 Task: For heading Arial black with underline.  font size for heading18,  'Change the font style of data to'Calibri.  and font size to 9,  Change the alignment of both headline & data to Align center.  In the sheet  Data Collection Template
Action: Mouse moved to (972, 127)
Screenshot: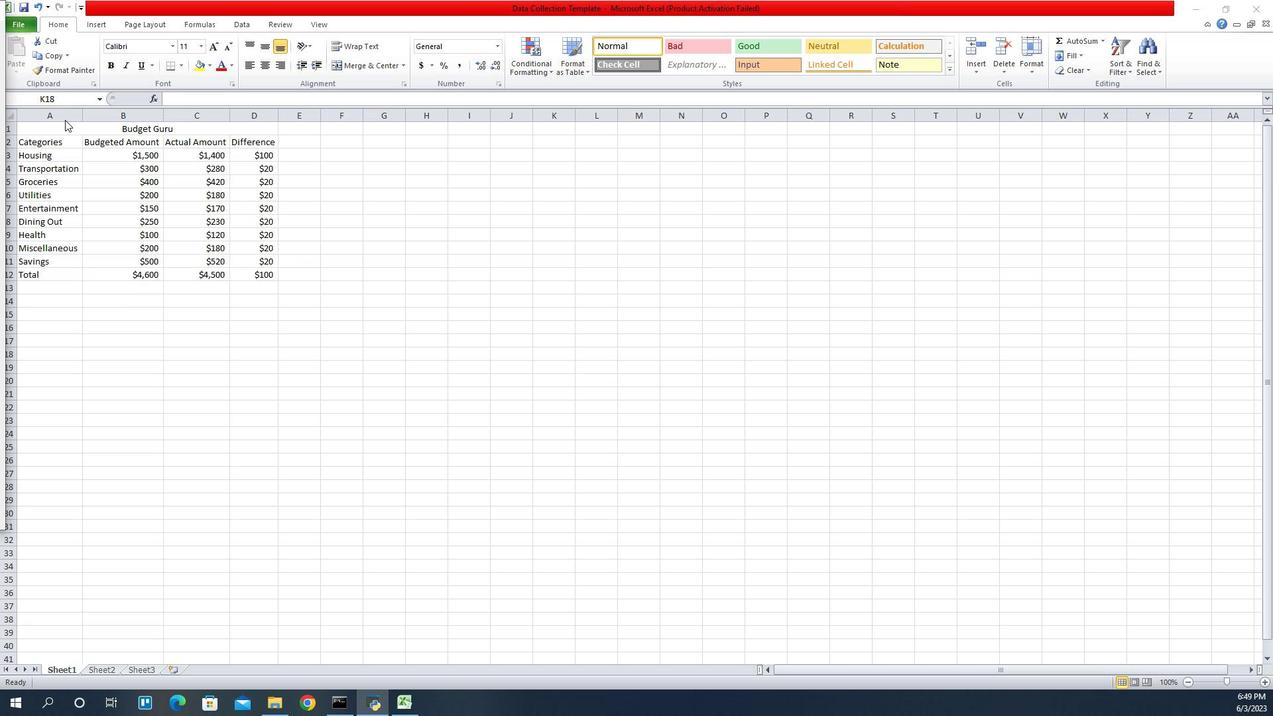 
Action: Mouse pressed left at (972, 127)
Screenshot: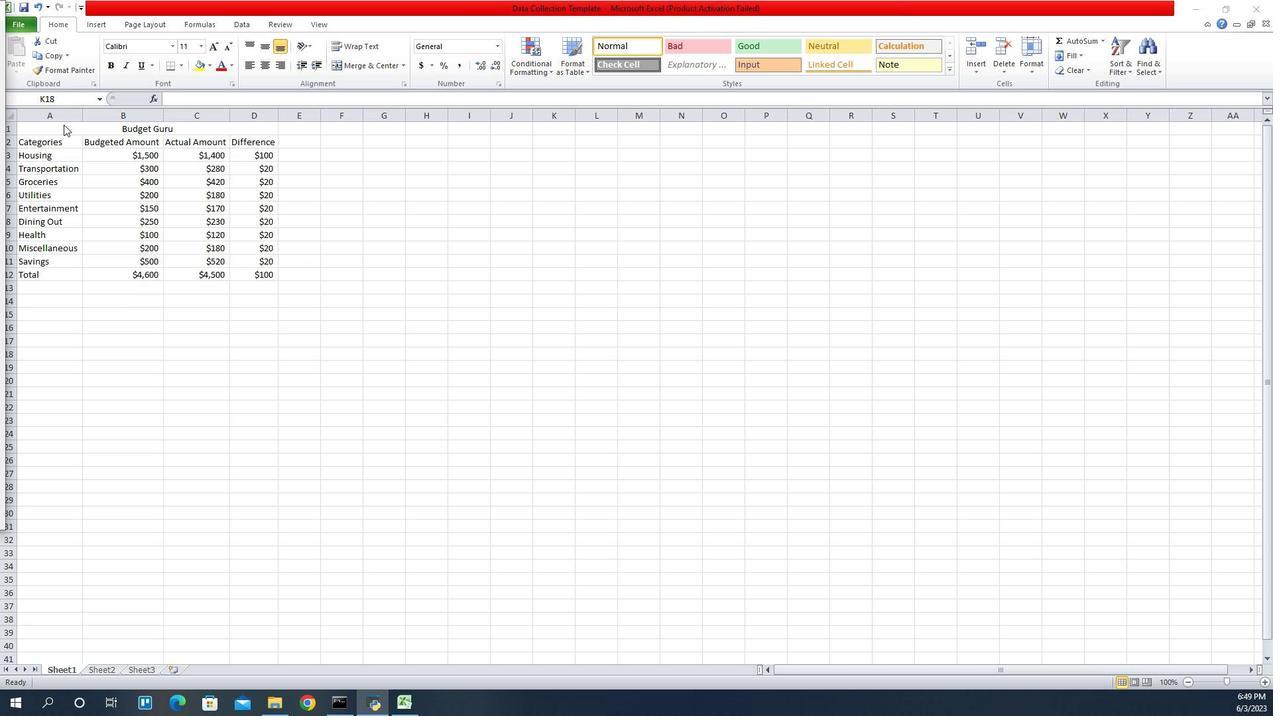 
Action: Mouse moved to (973, 134)
Screenshot: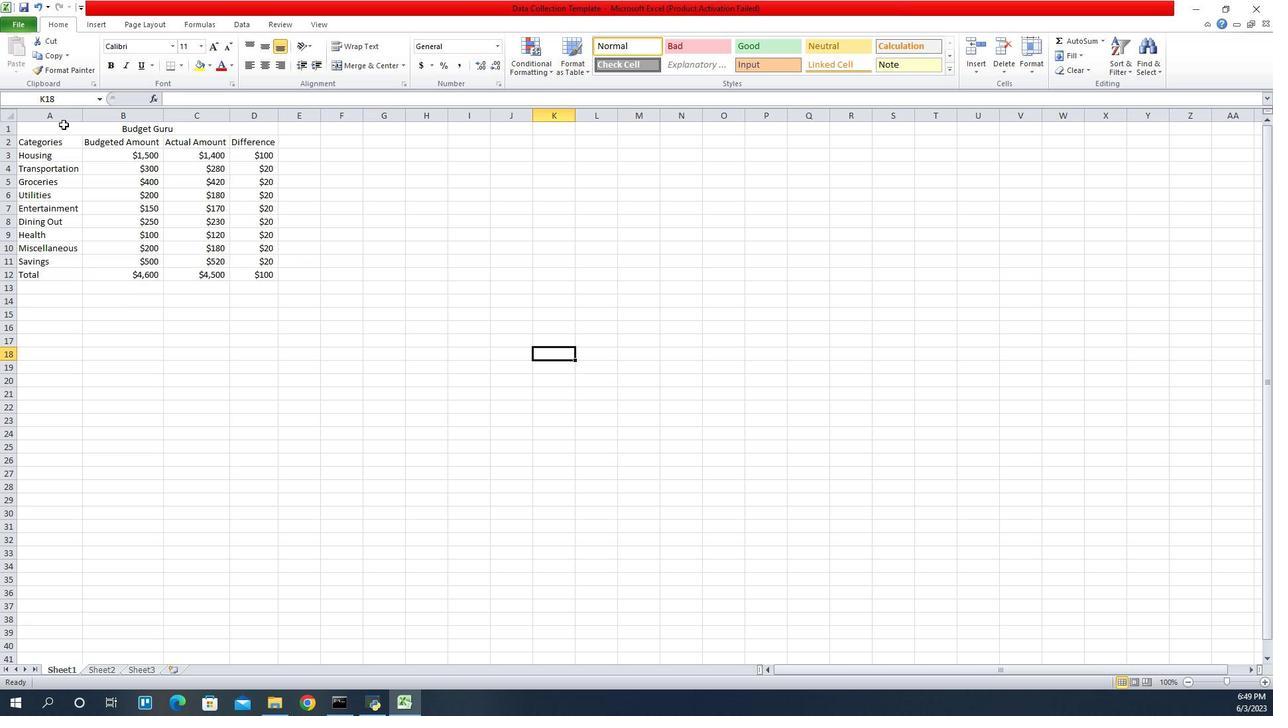 
Action: Mouse pressed left at (973, 134)
Screenshot: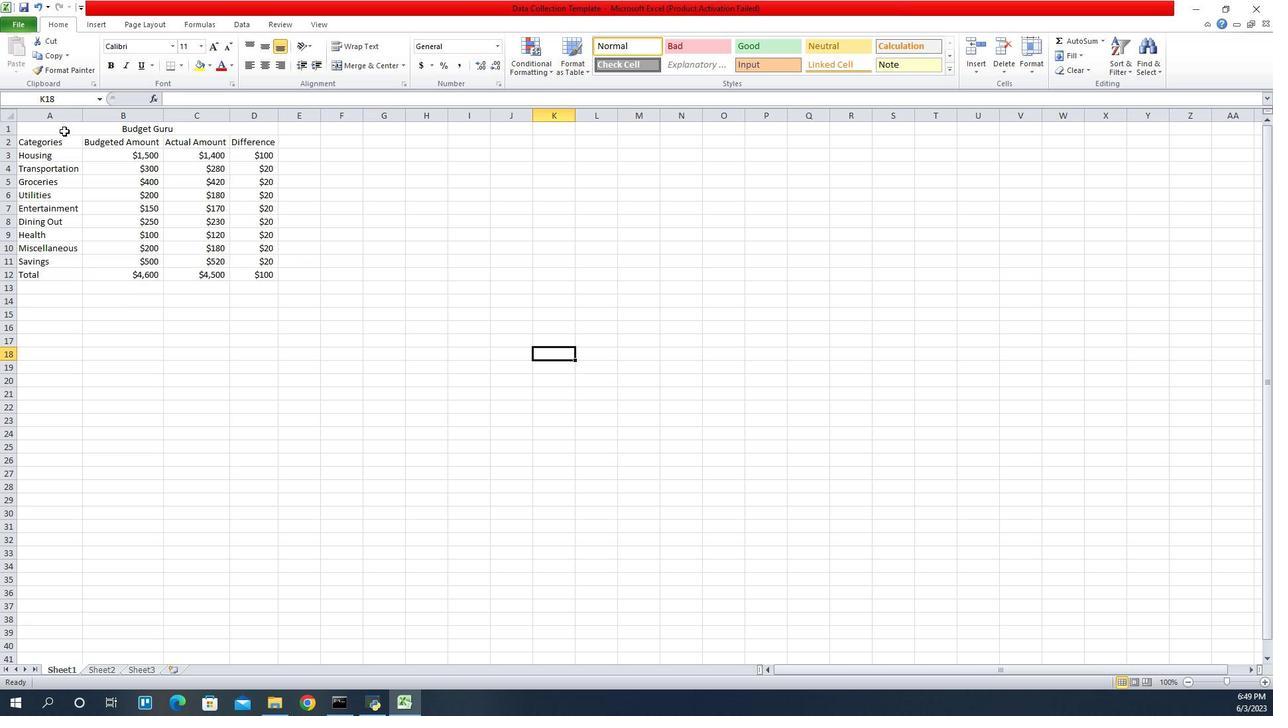 
Action: Mouse moved to (1084, 45)
Screenshot: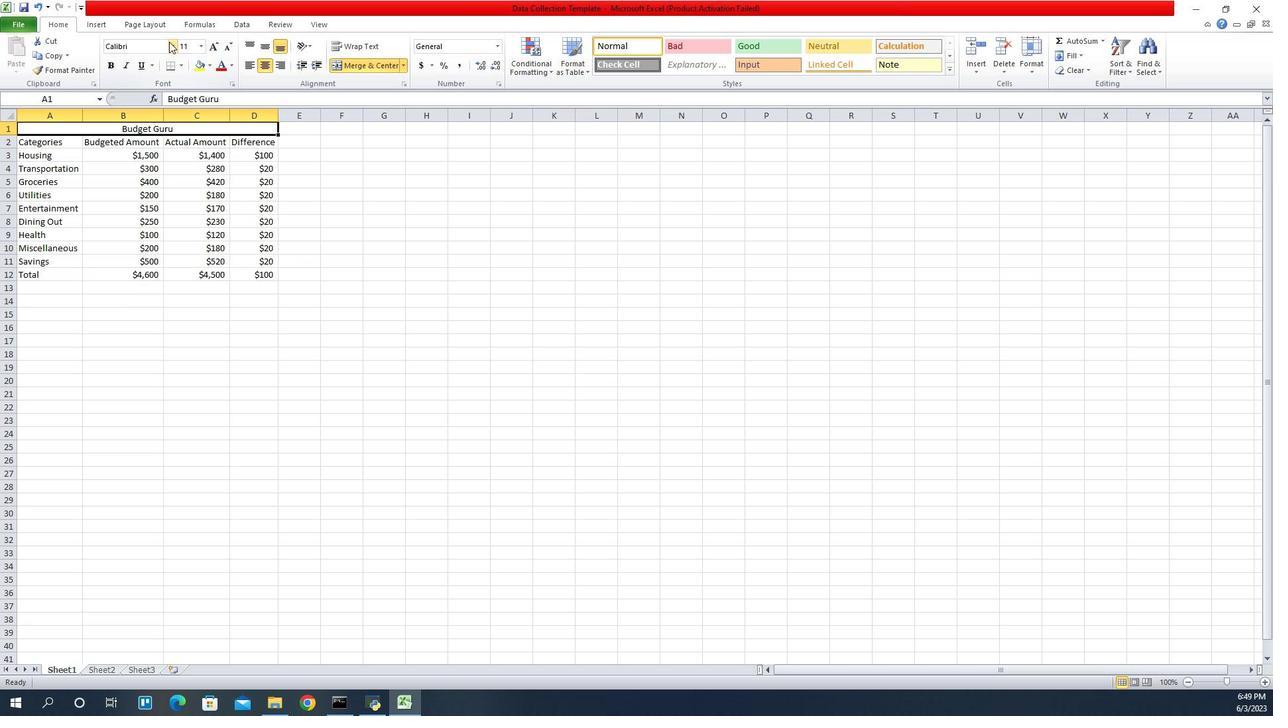 
Action: Mouse pressed left at (1084, 45)
Screenshot: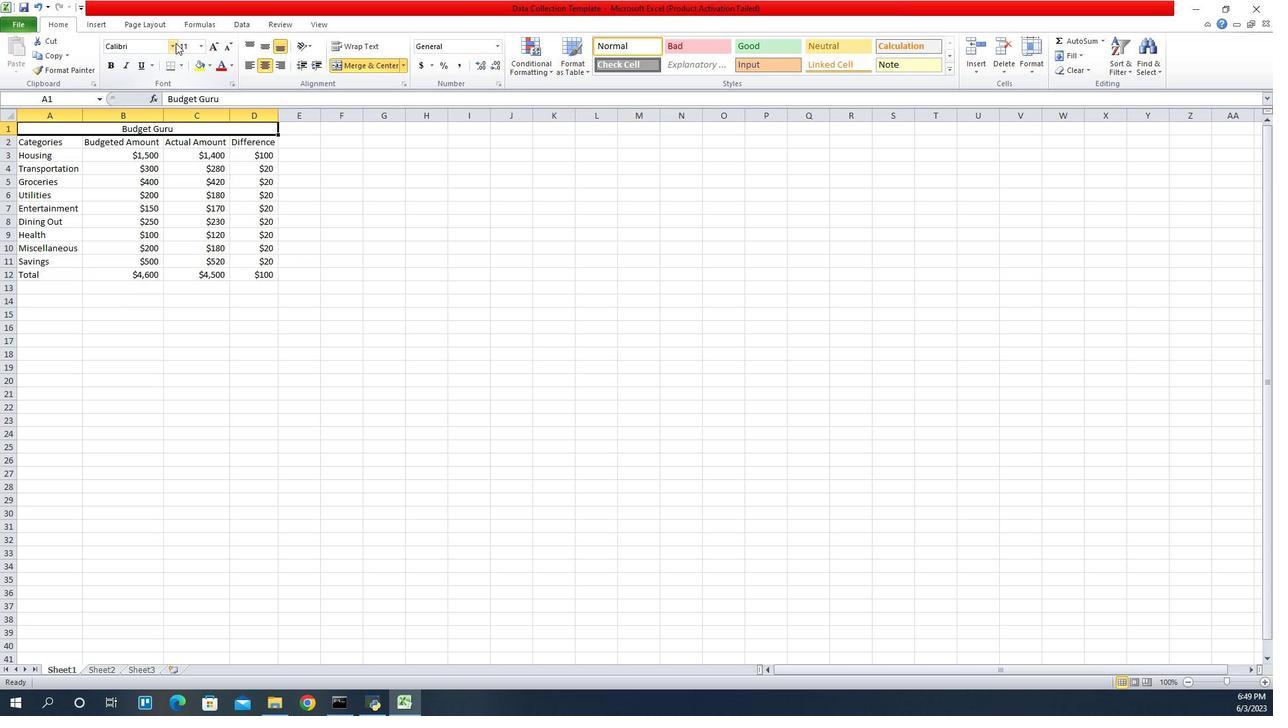 
Action: Mouse moved to (1051, 172)
Screenshot: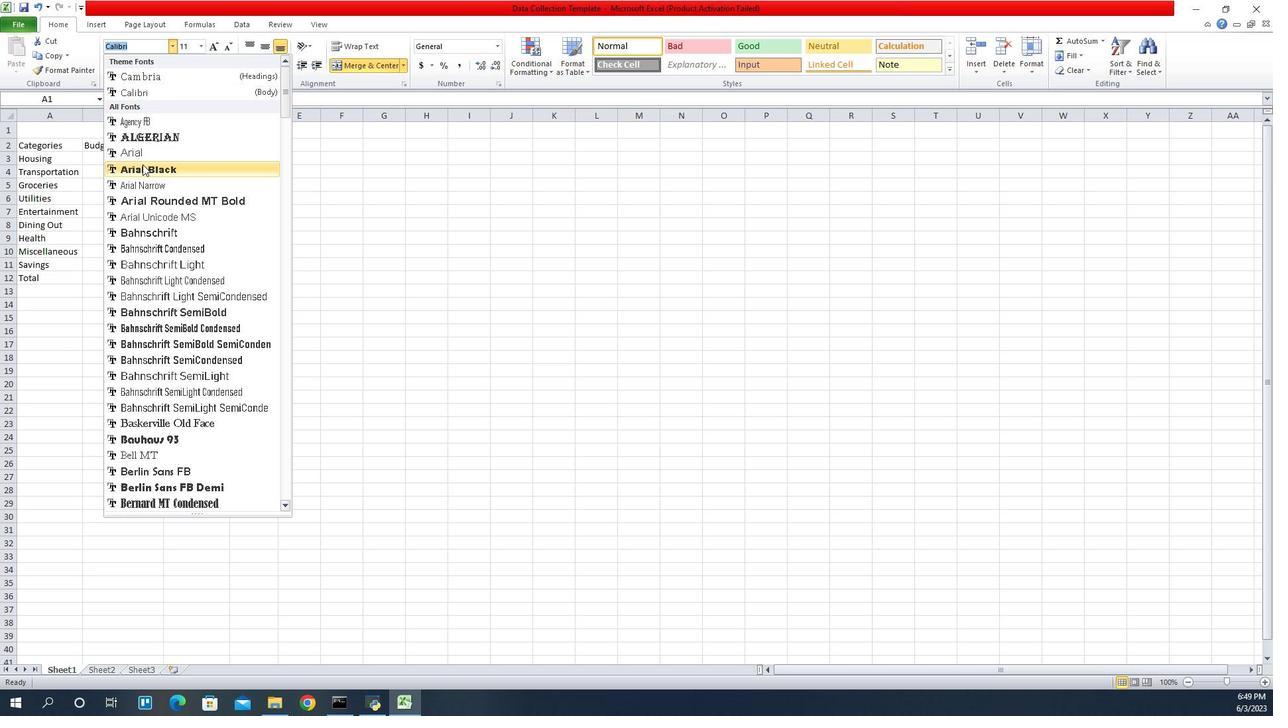 
Action: Mouse pressed left at (1051, 172)
Screenshot: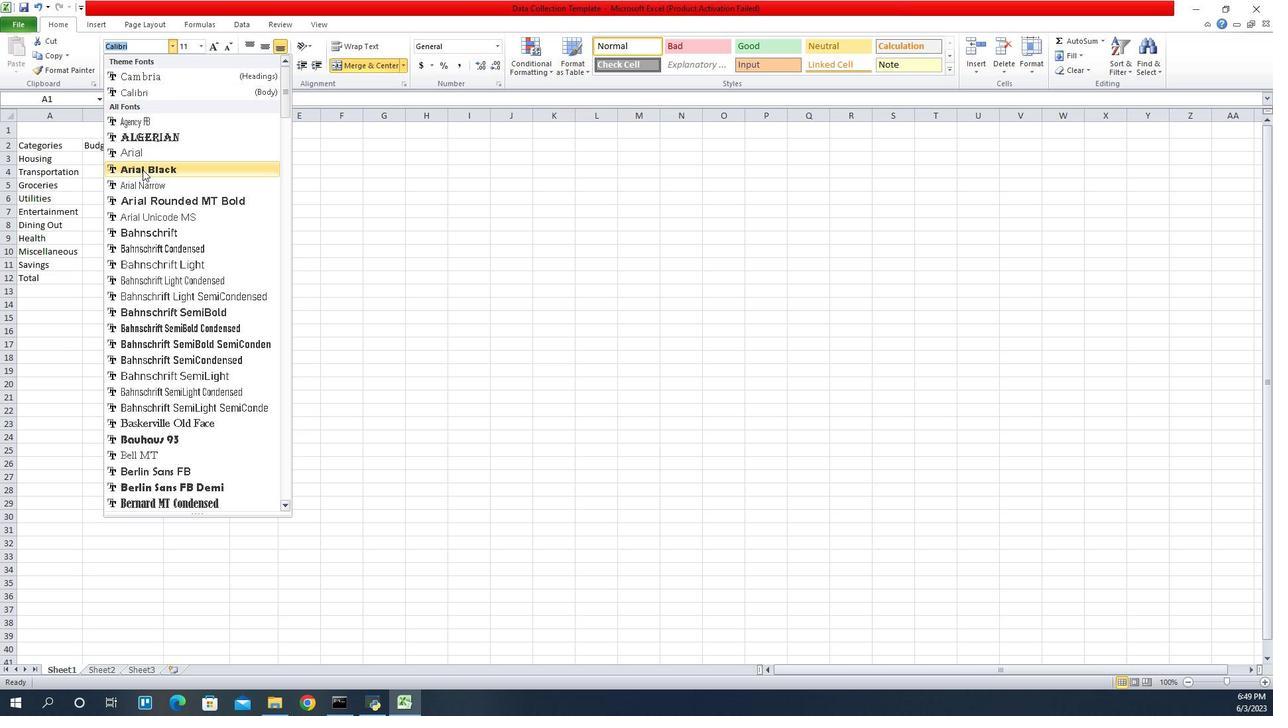 
Action: Mouse moved to (1050, 66)
Screenshot: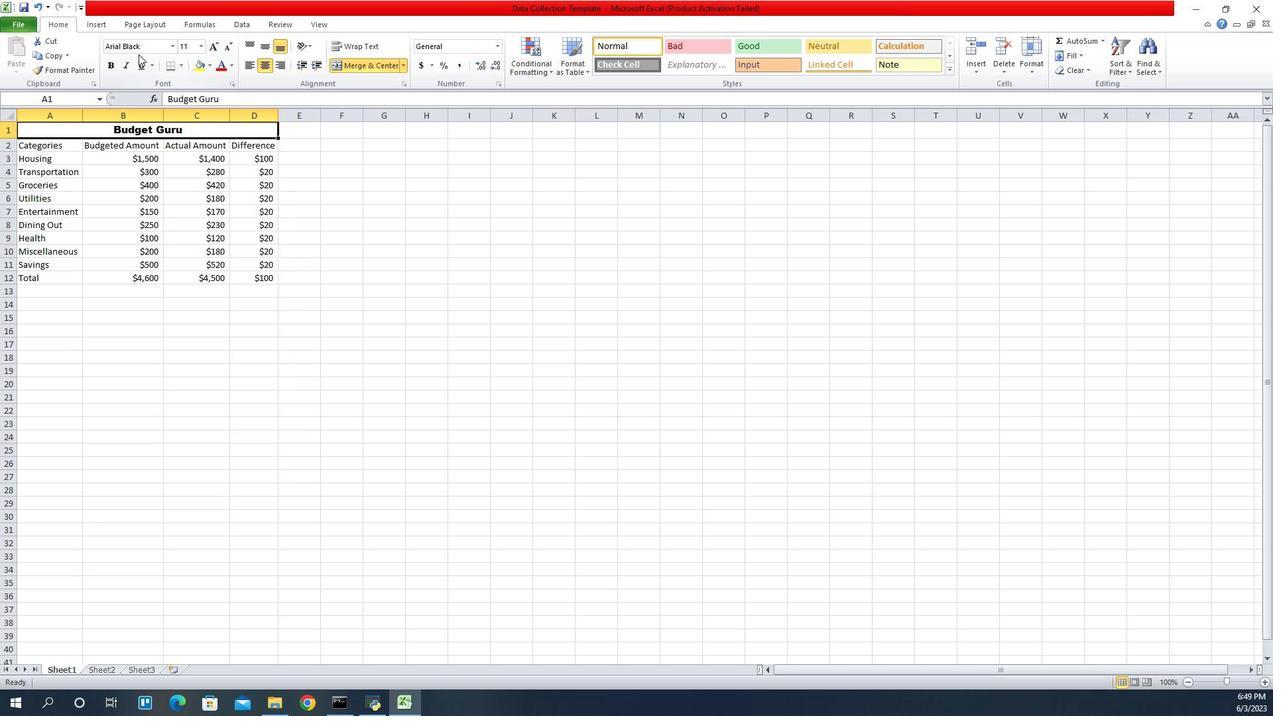 
Action: Mouse pressed left at (1050, 66)
Screenshot: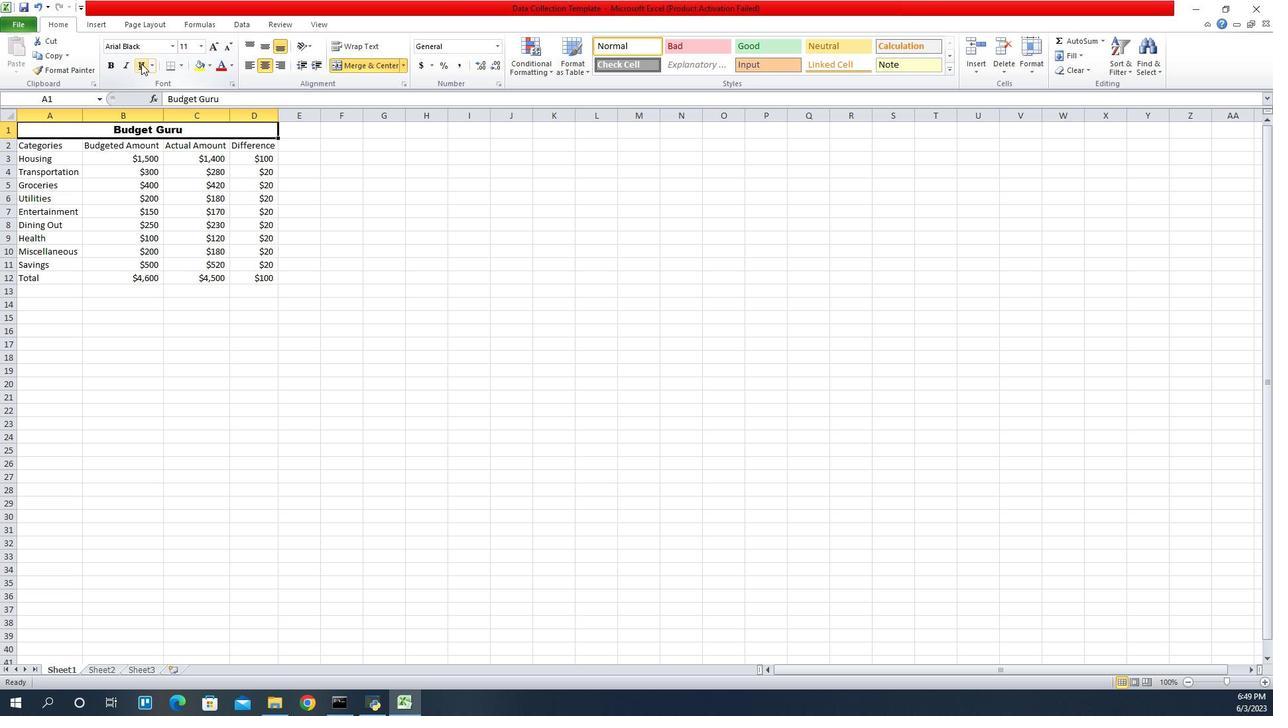 
Action: Mouse moved to (1109, 49)
Screenshot: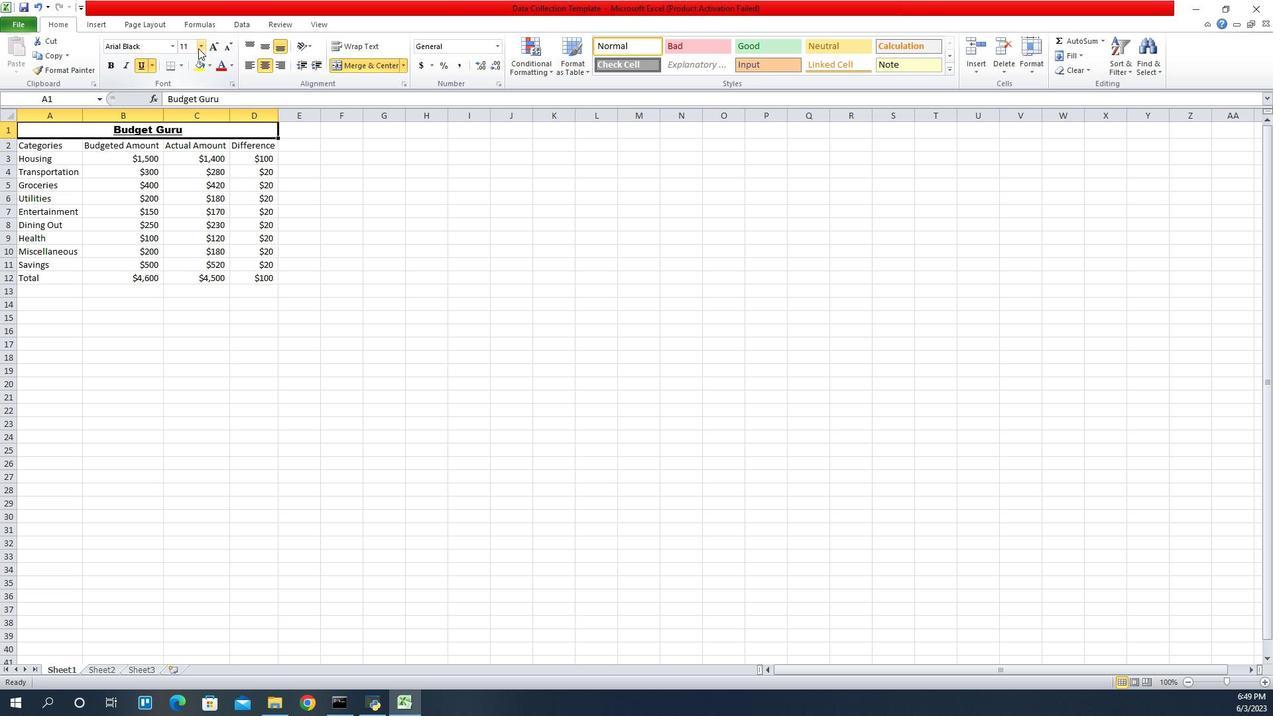 
Action: Mouse pressed left at (1109, 49)
Screenshot: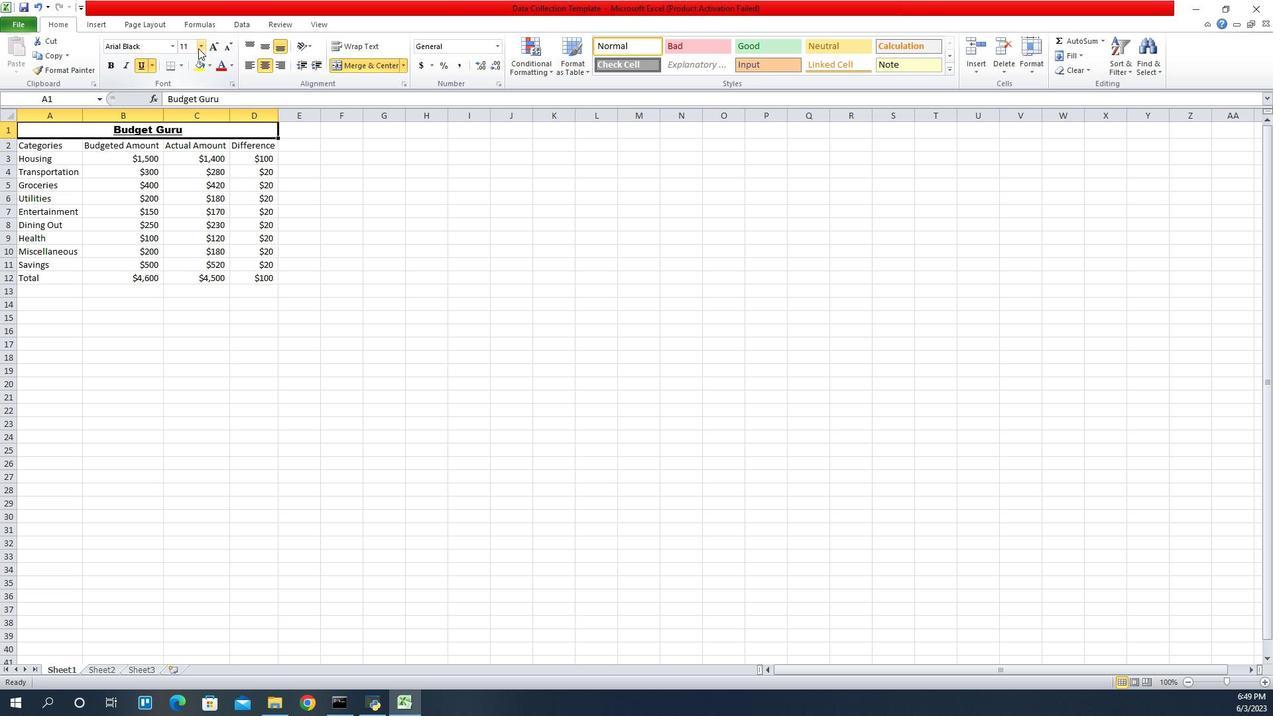 
Action: Mouse moved to (1089, 140)
Screenshot: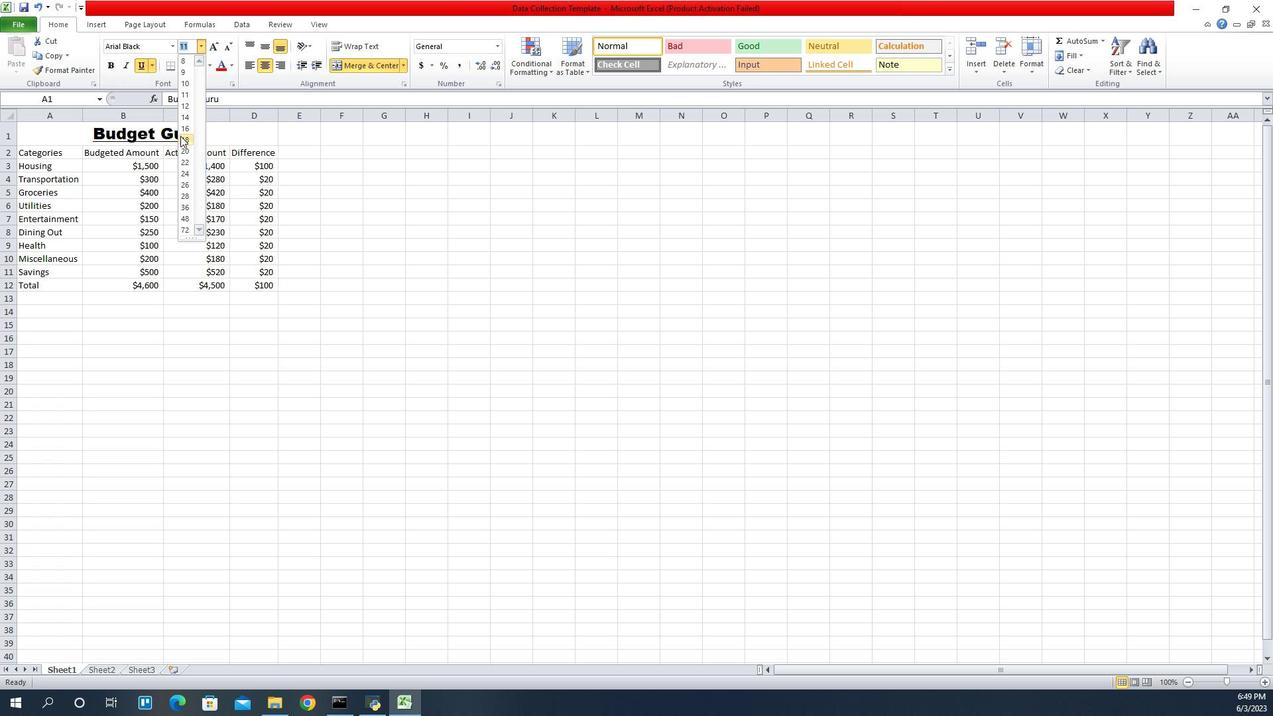 
Action: Mouse pressed left at (1089, 140)
Screenshot: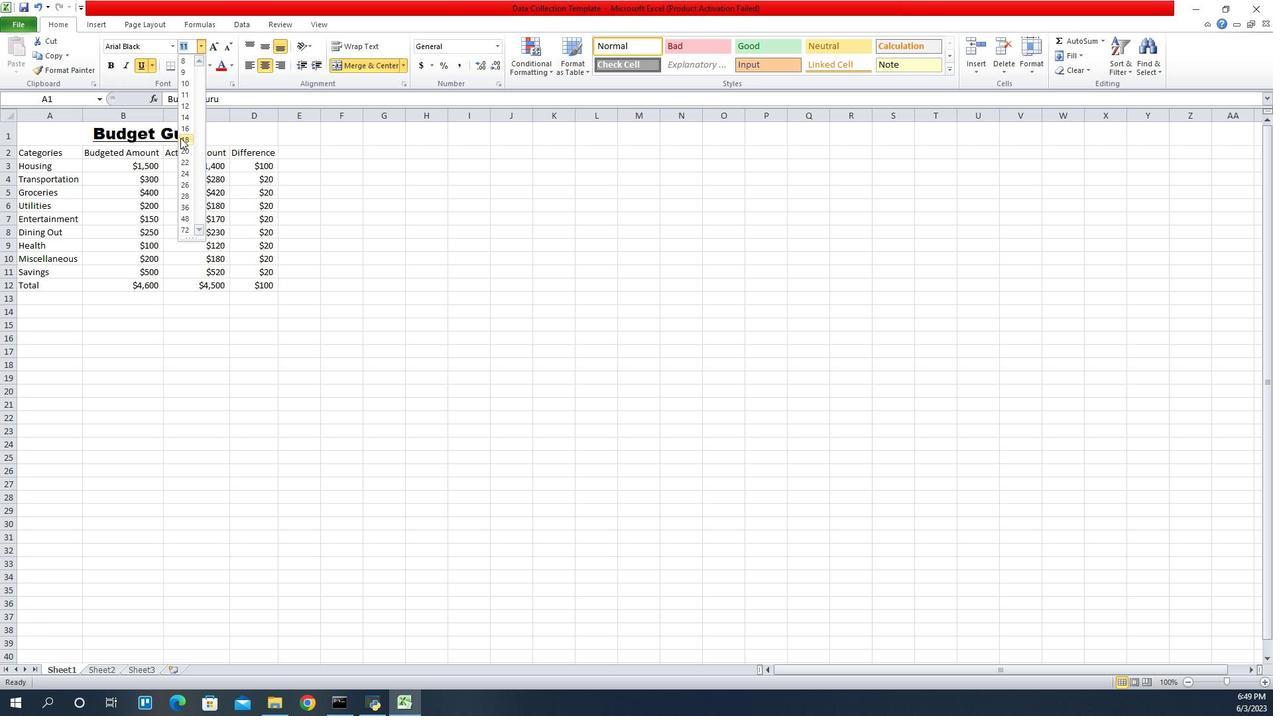
Action: Mouse moved to (955, 154)
Screenshot: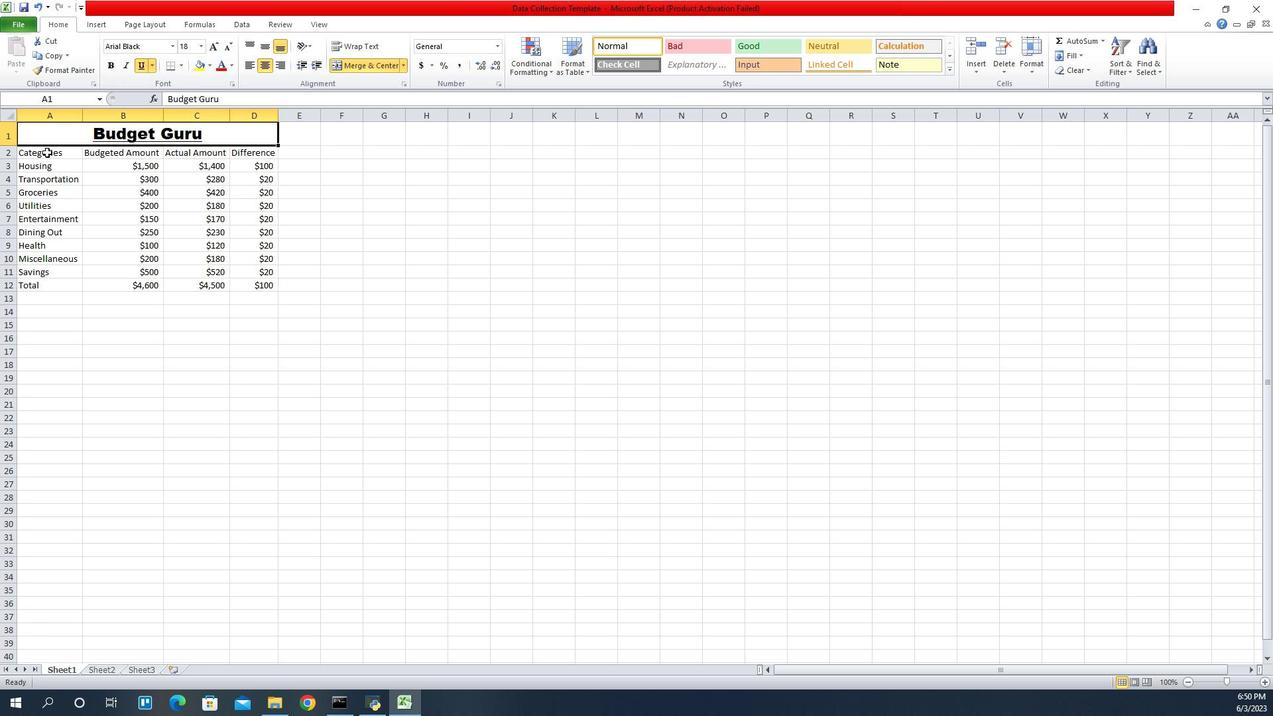 
Action: Mouse pressed left at (955, 154)
Screenshot: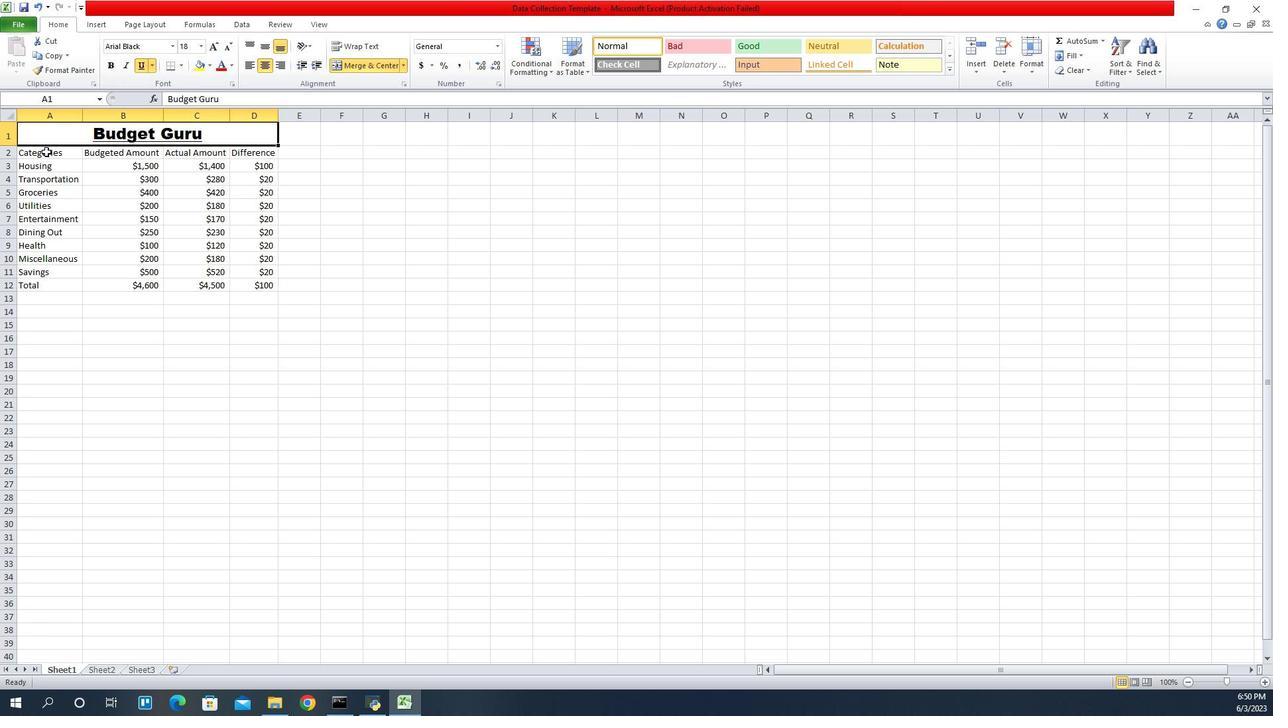 
Action: Mouse moved to (1079, 50)
Screenshot: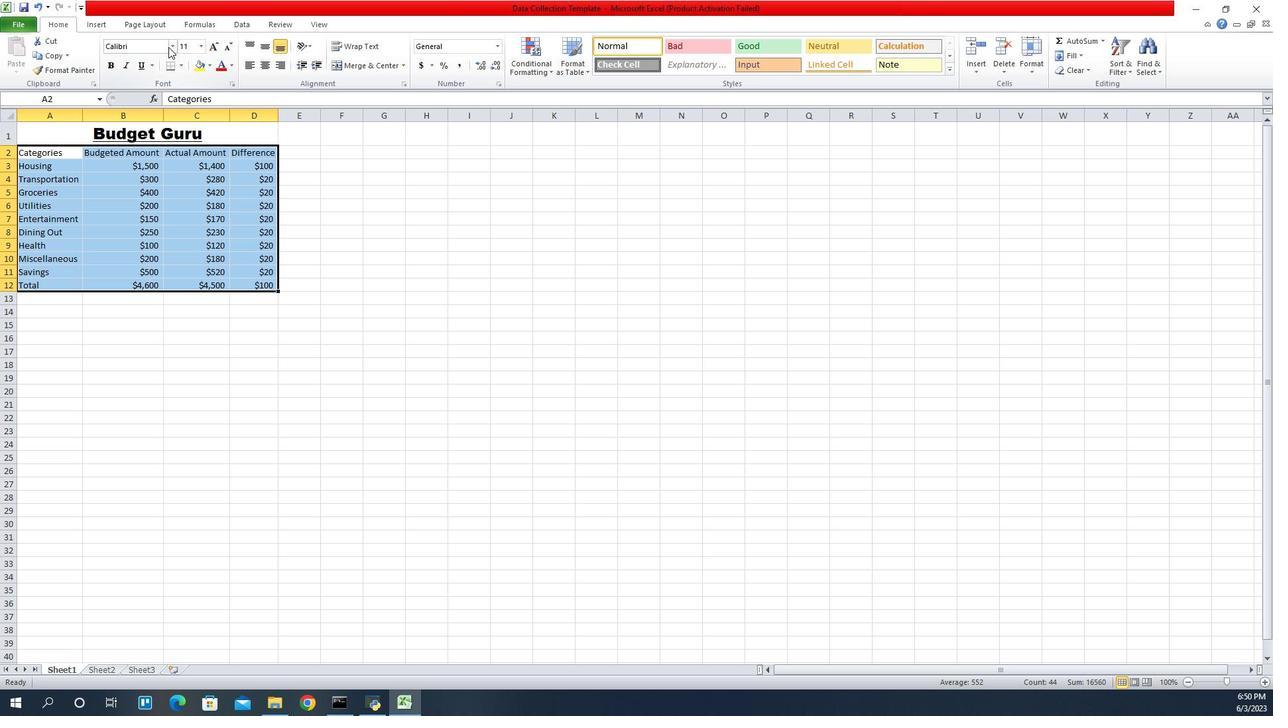 
Action: Mouse pressed left at (1079, 50)
Screenshot: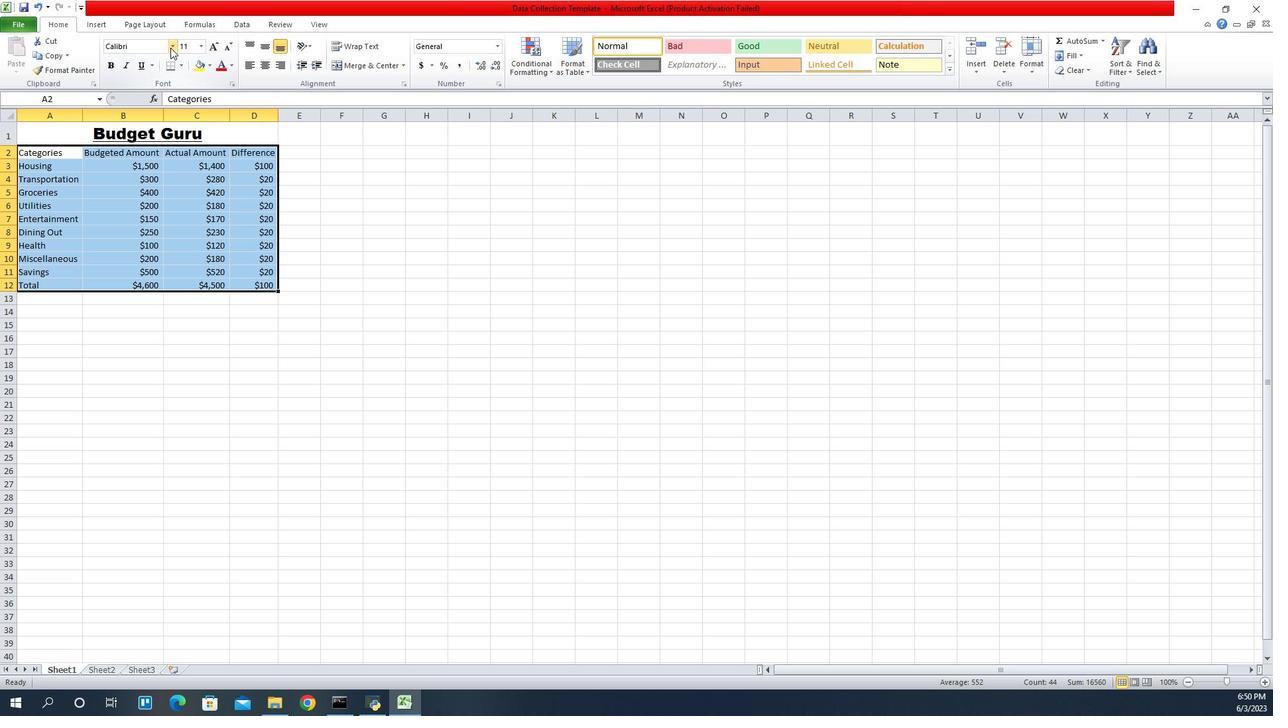 
Action: Mouse moved to (1072, 91)
Screenshot: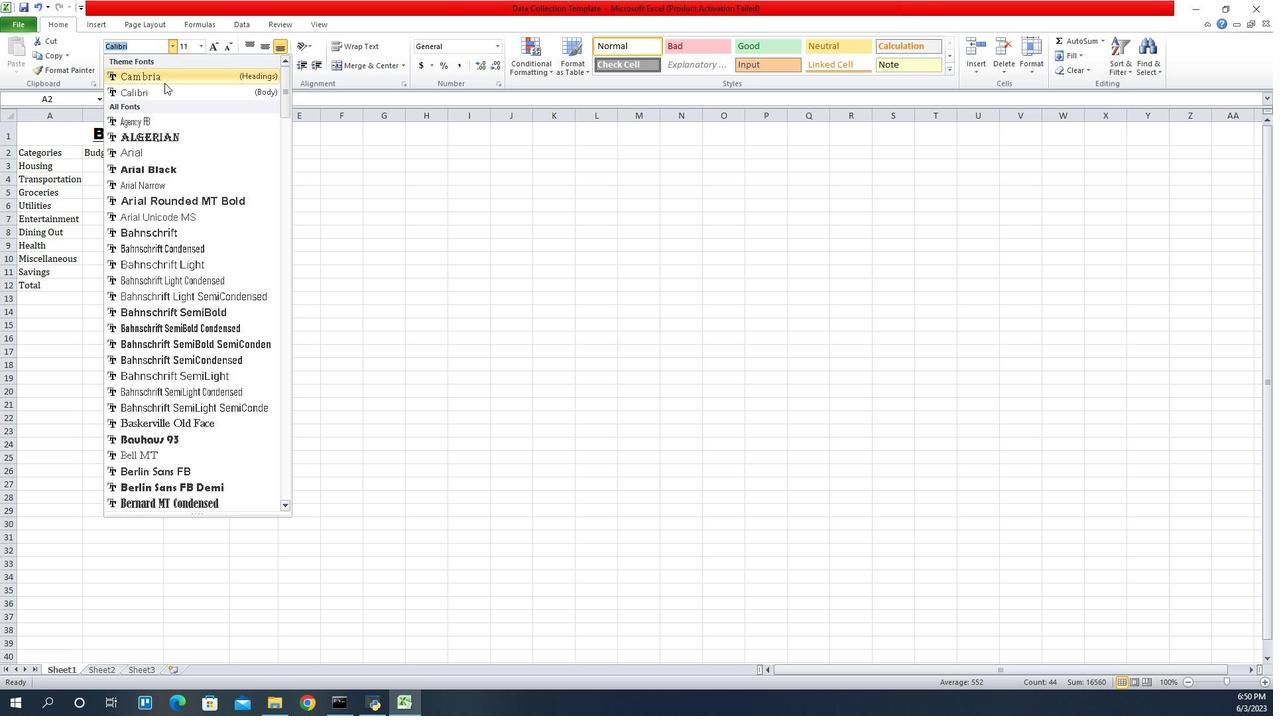 
Action: Mouse pressed left at (1072, 91)
Screenshot: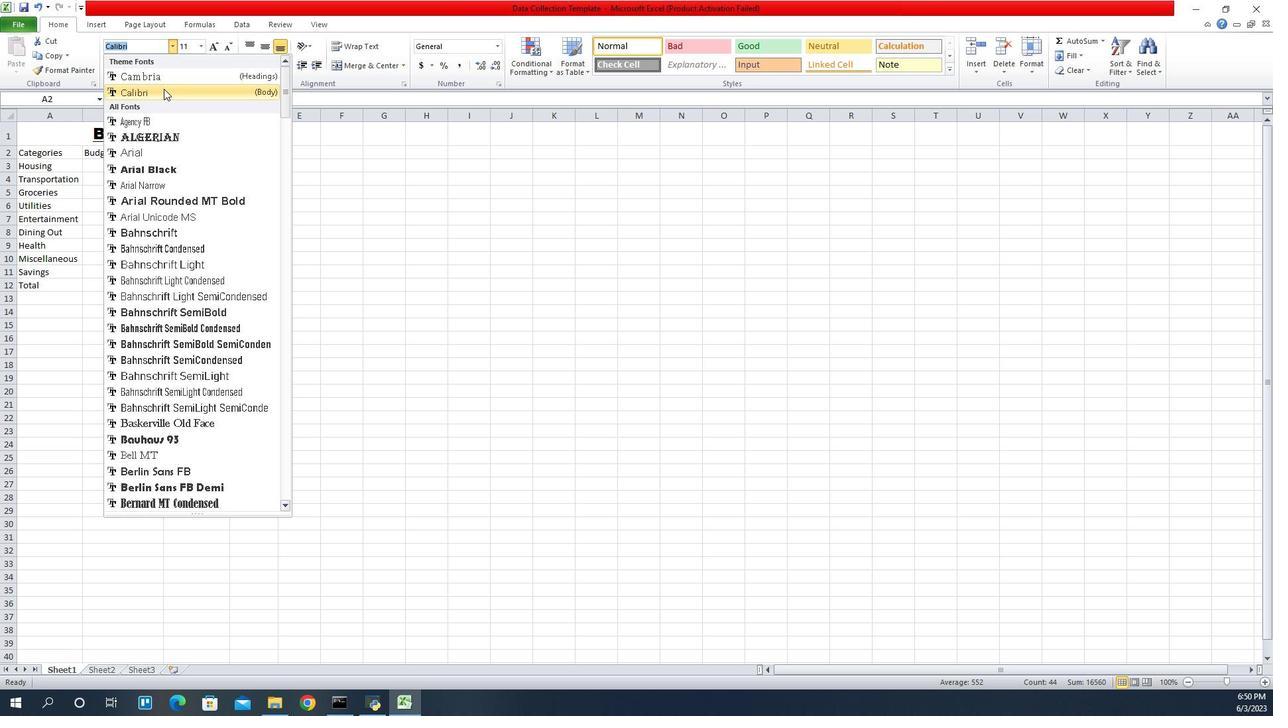 
Action: Mouse moved to (1109, 47)
Screenshot: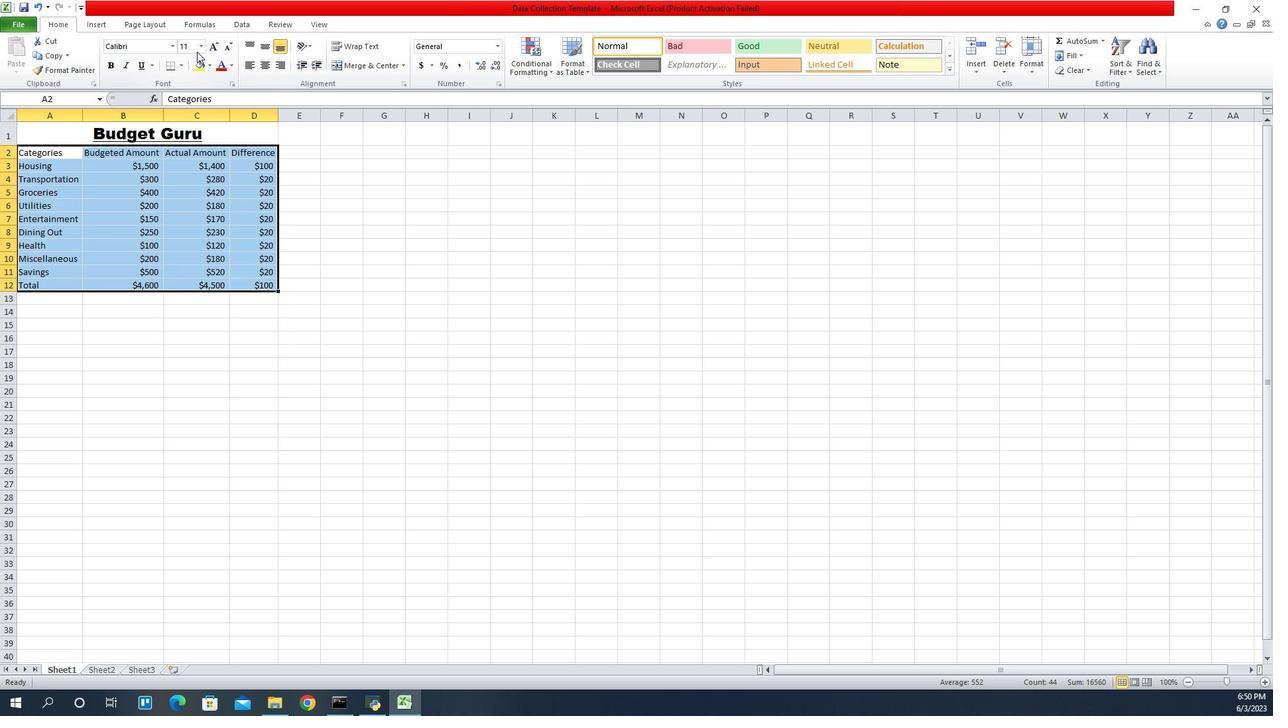 
Action: Mouse pressed left at (1109, 47)
Screenshot: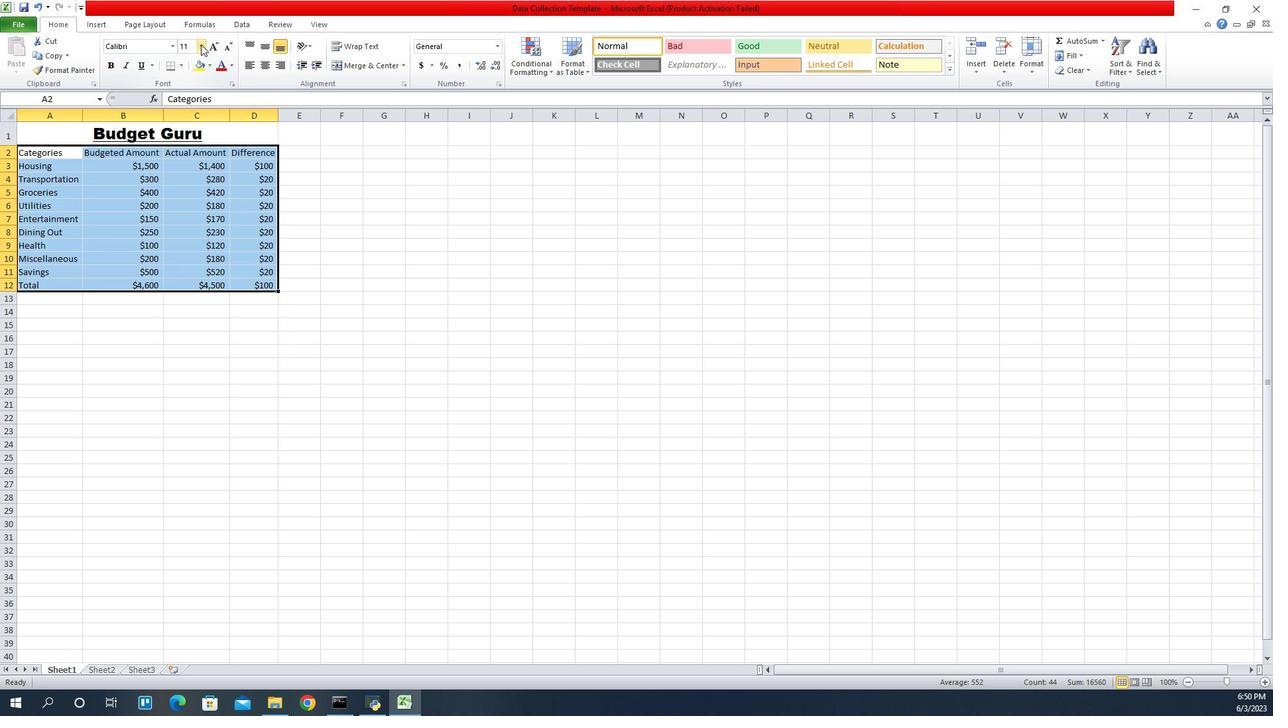 
Action: Mouse moved to (1098, 75)
Screenshot: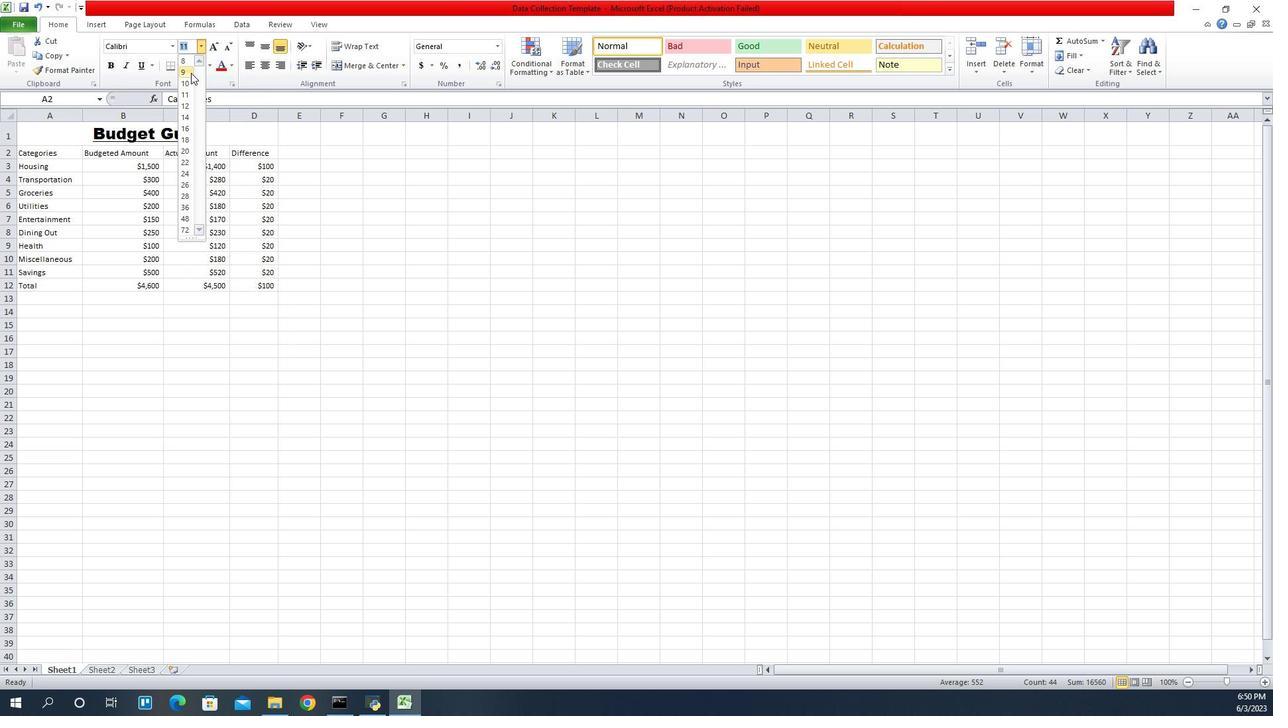 
Action: Mouse pressed left at (1098, 75)
Screenshot: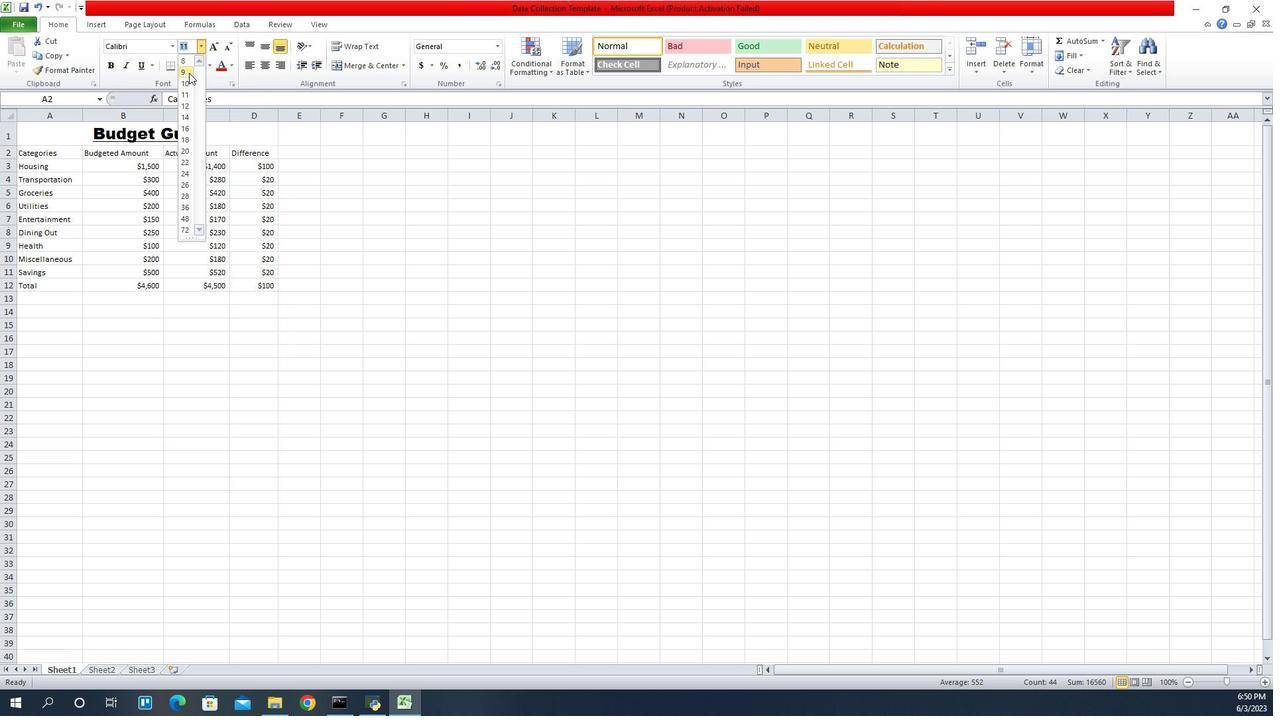 
Action: Mouse moved to (953, 132)
Screenshot: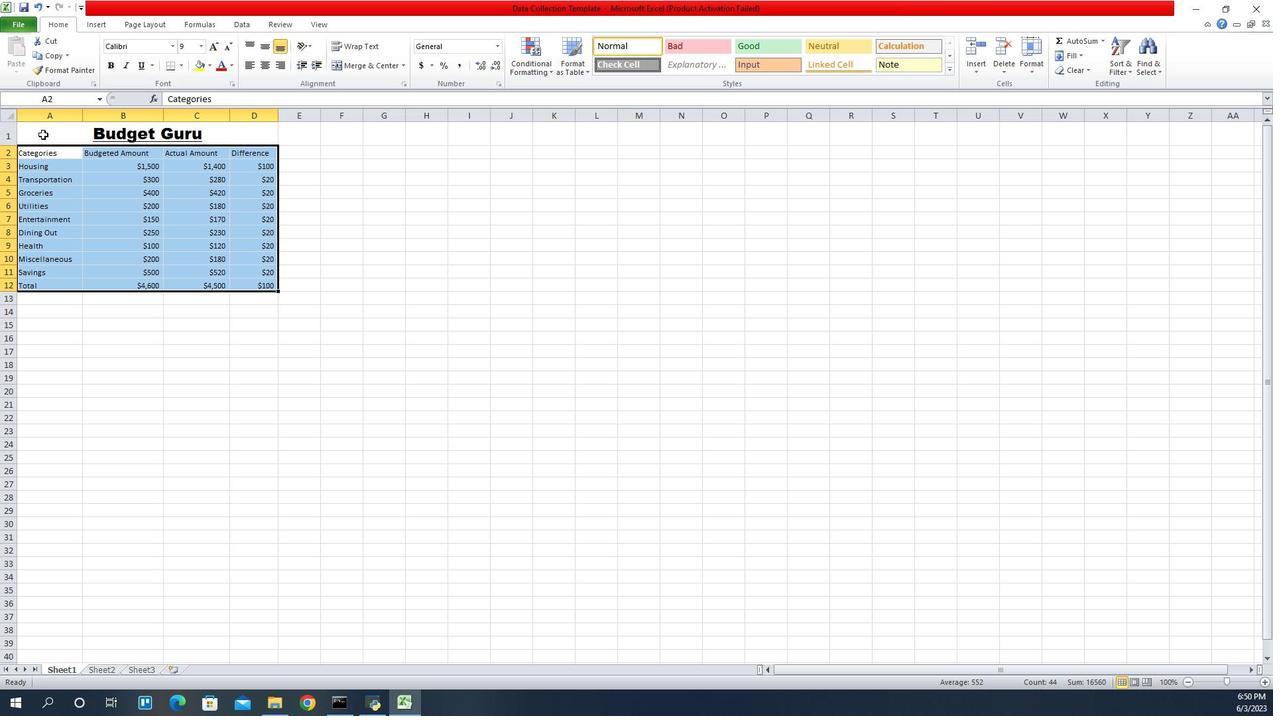 
Action: Mouse pressed left at (953, 132)
Screenshot: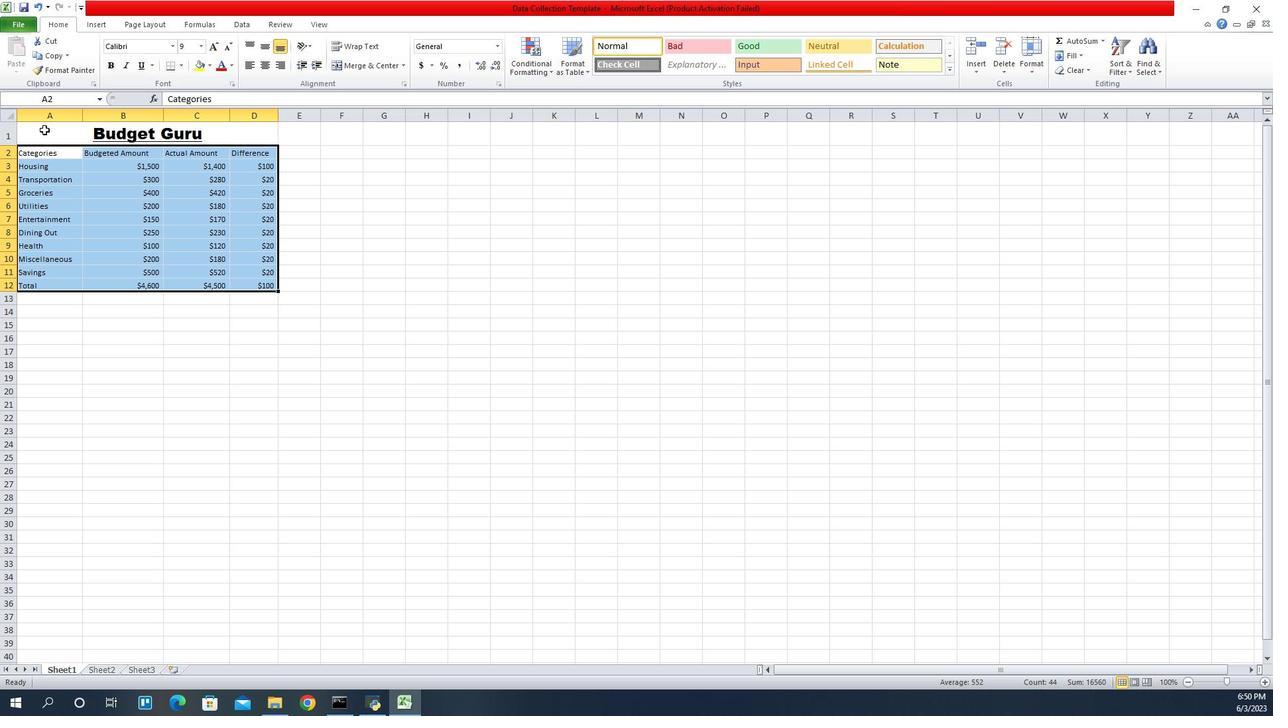 
Action: Mouse moved to (1169, 61)
Screenshot: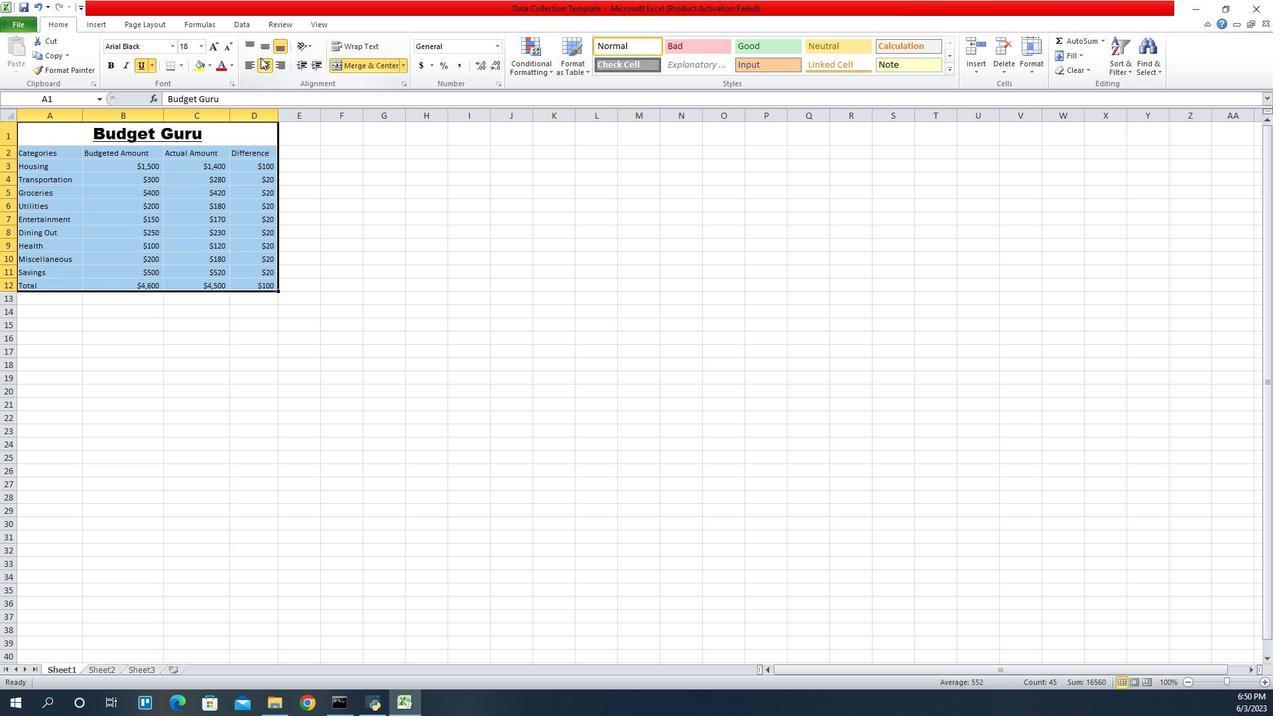 
Action: Mouse pressed left at (1169, 61)
Screenshot: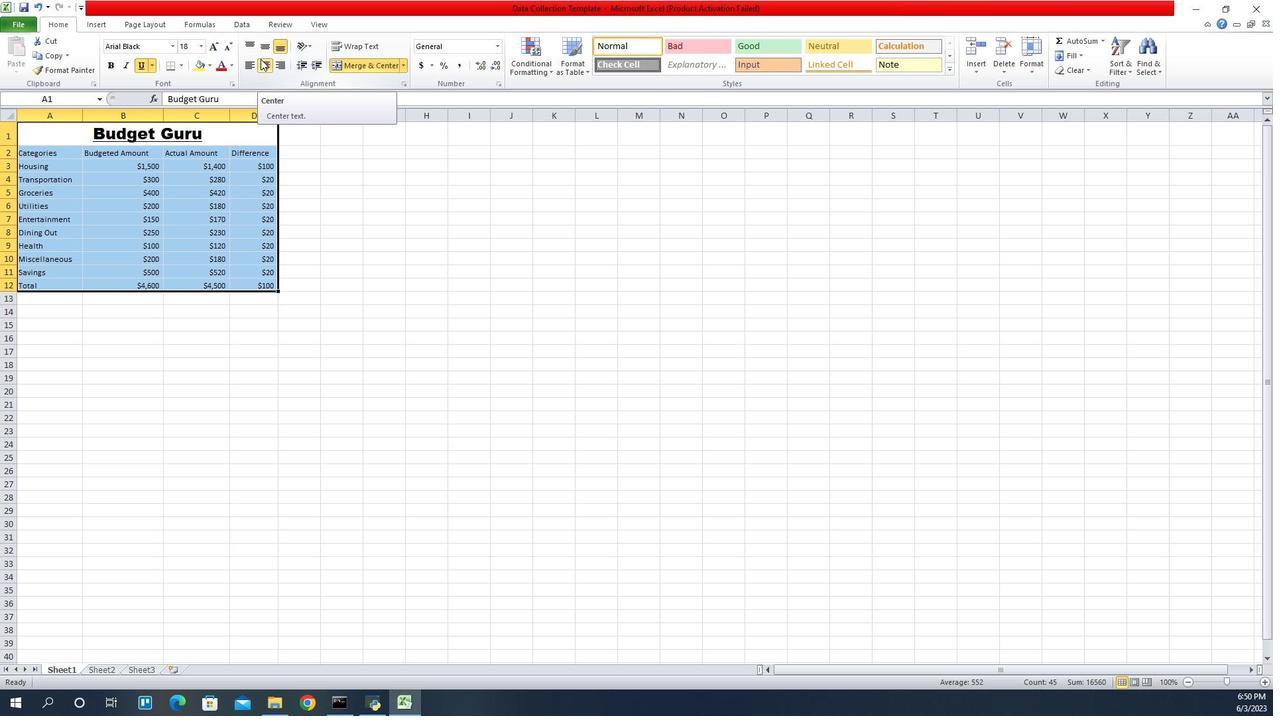 
Action: Mouse pressed left at (1169, 61)
Screenshot: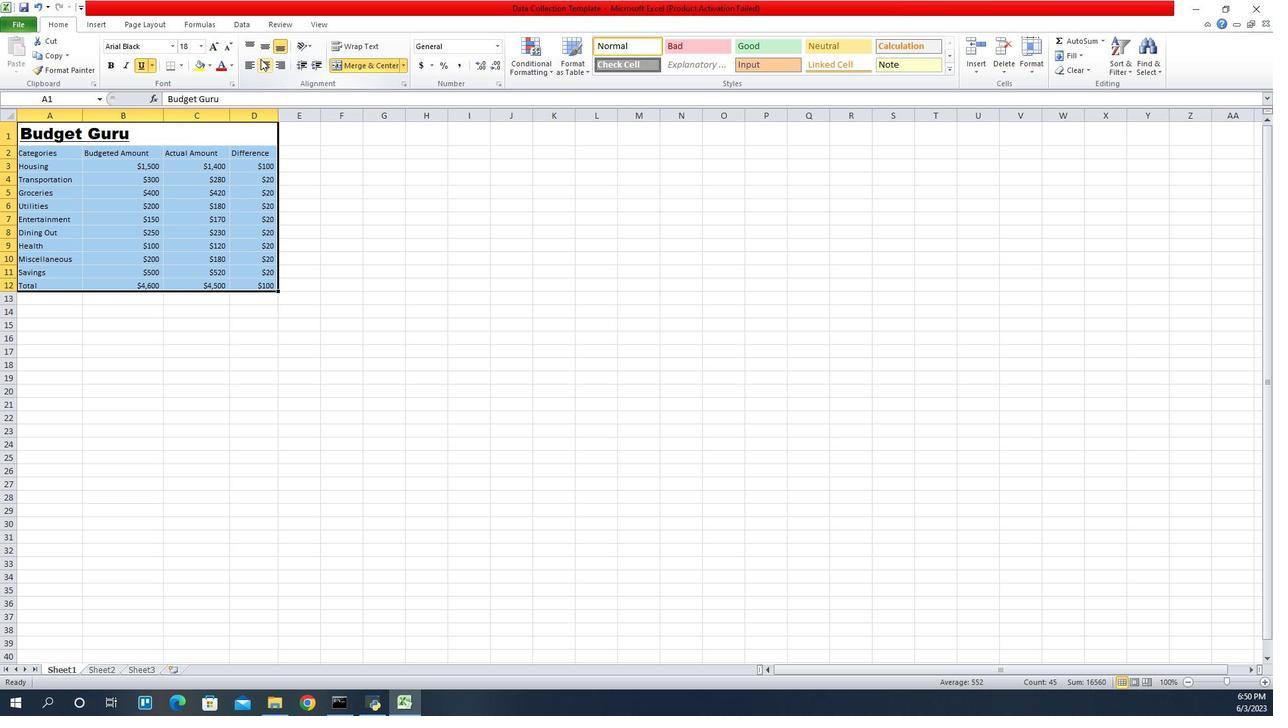 
